 Task: Check the sale-to-list ratio of air conditioning unit in the last 5 years.
Action: Mouse moved to (874, 196)
Screenshot: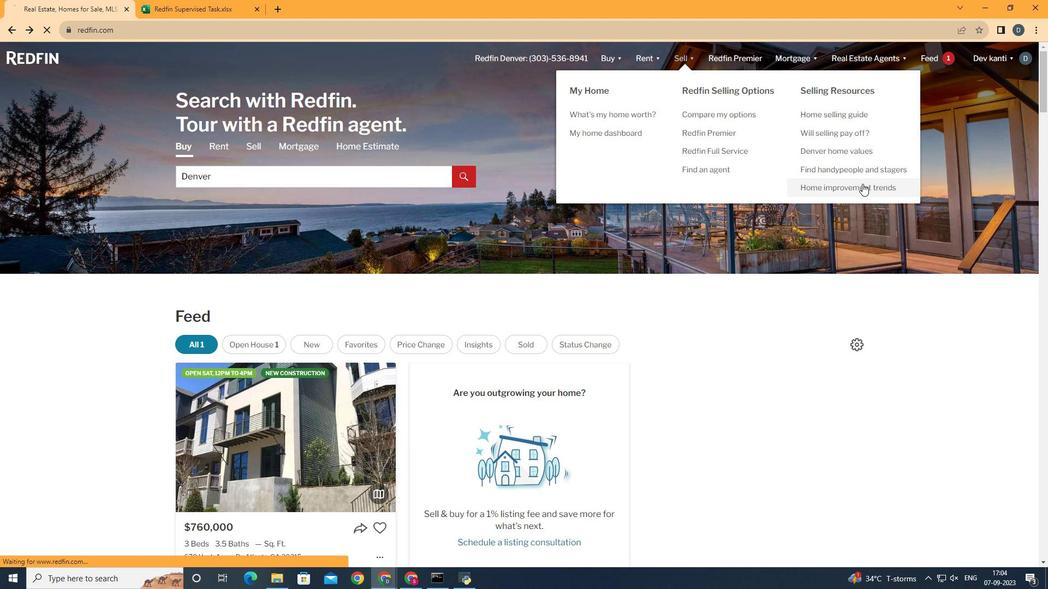 
Action: Mouse pressed left at (874, 196)
Screenshot: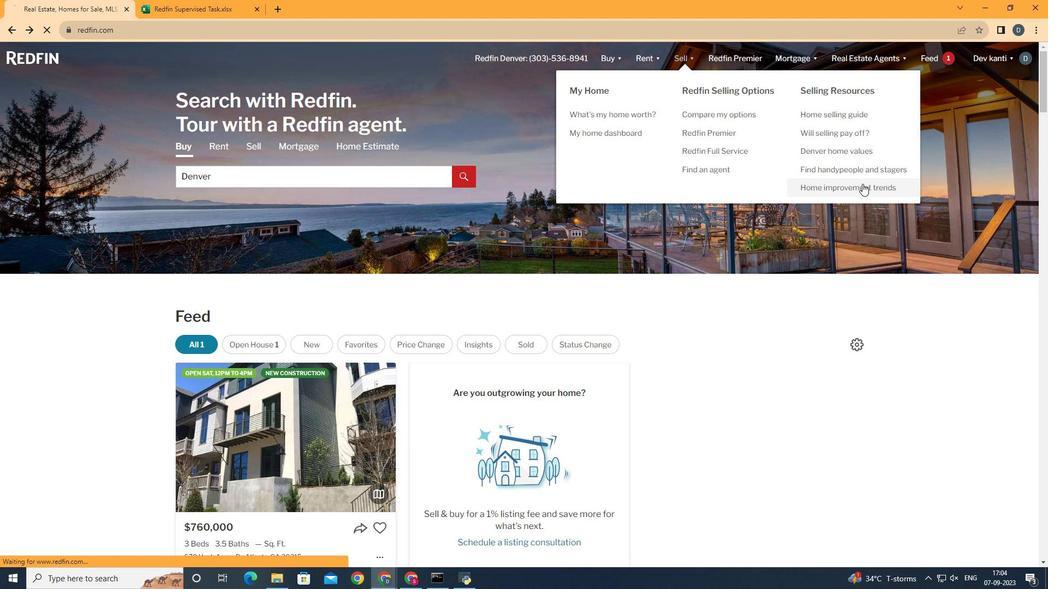 
Action: Mouse moved to (291, 226)
Screenshot: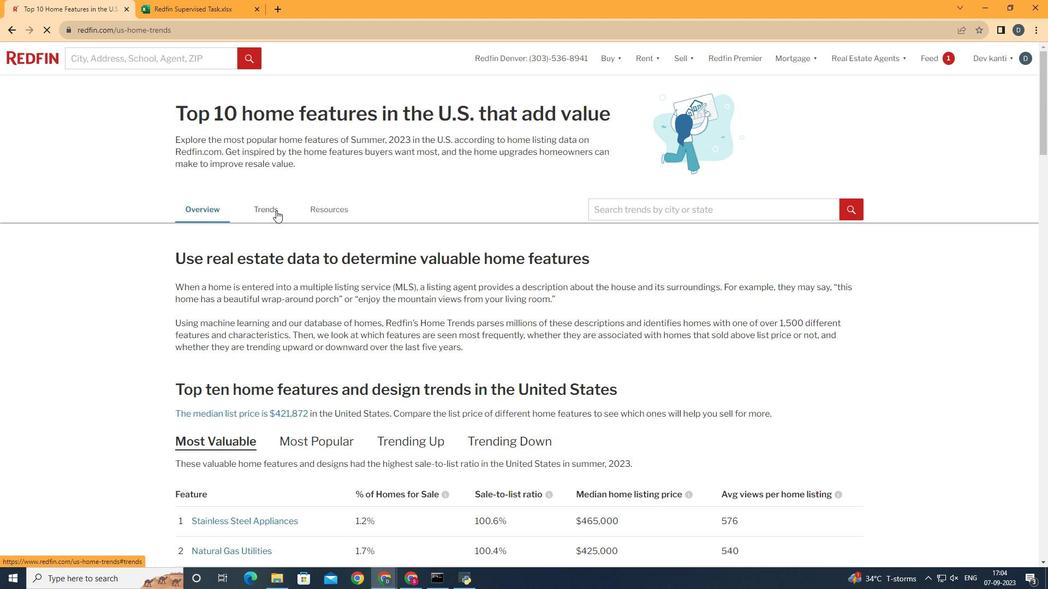 
Action: Mouse pressed left at (291, 226)
Screenshot: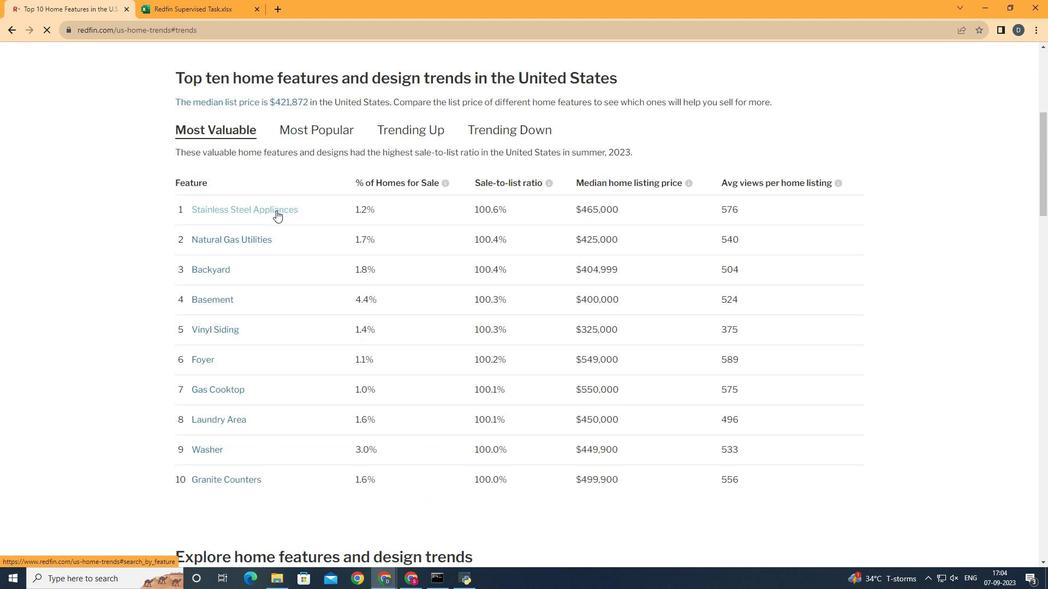 
Action: Mouse moved to (545, 269)
Screenshot: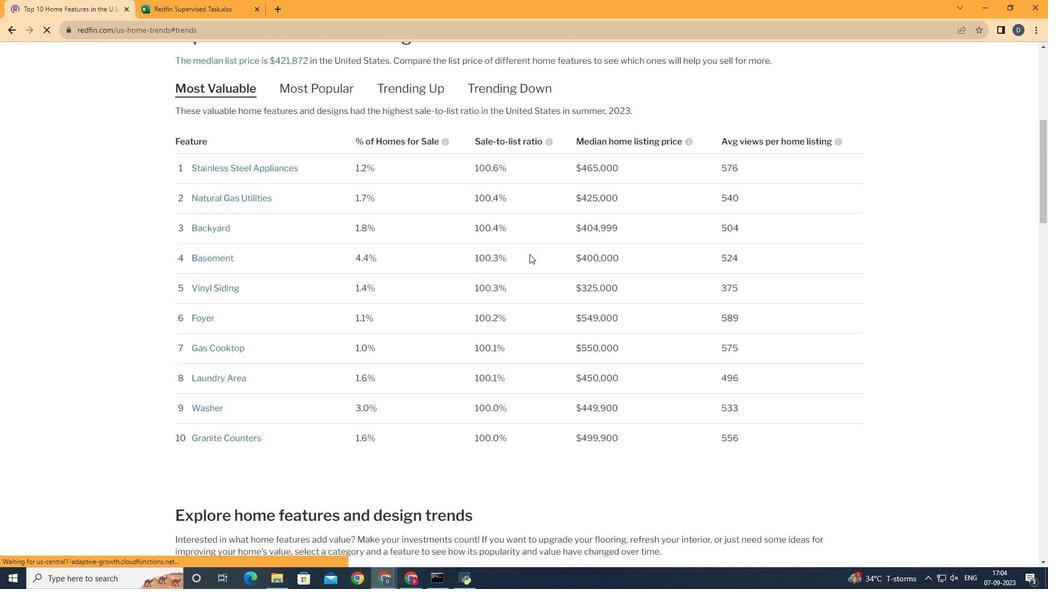 
Action: Mouse scrolled (545, 269) with delta (0, 0)
Screenshot: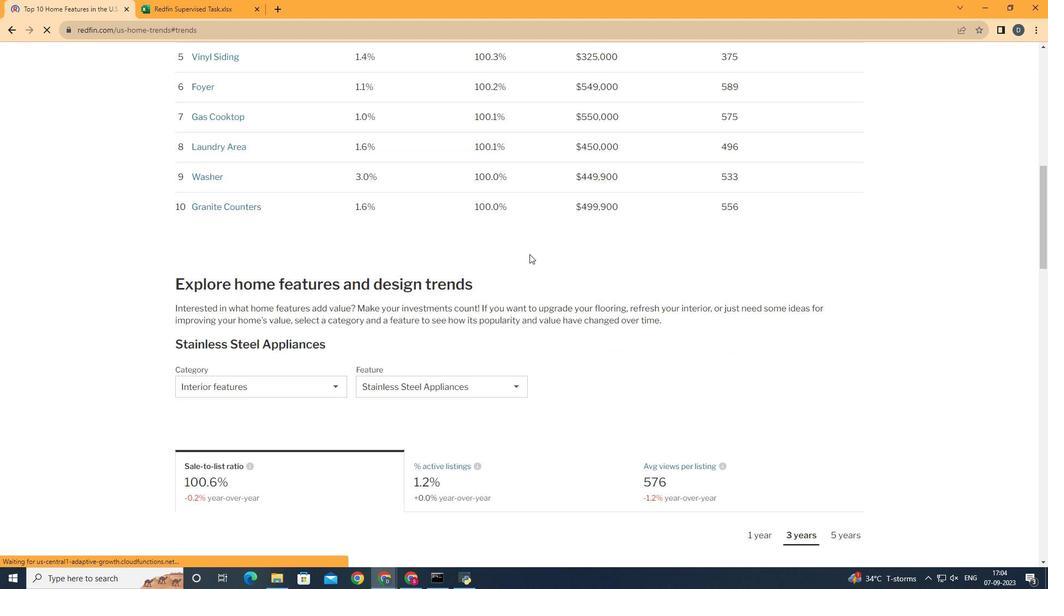 
Action: Mouse scrolled (545, 269) with delta (0, 0)
Screenshot: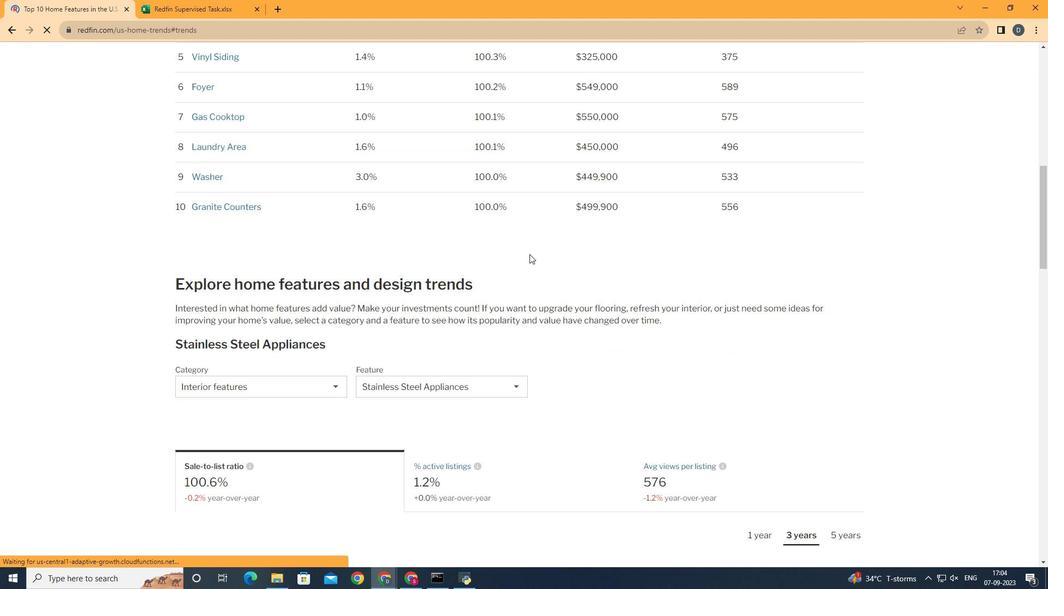 
Action: Mouse scrolled (545, 269) with delta (0, 0)
Screenshot: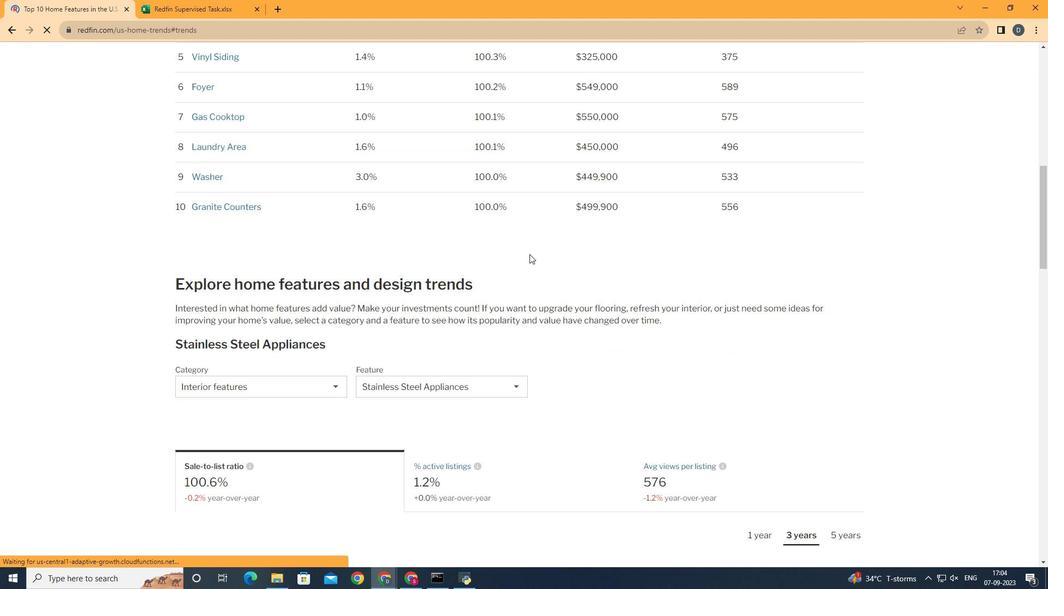 
Action: Mouse scrolled (545, 269) with delta (0, 0)
Screenshot: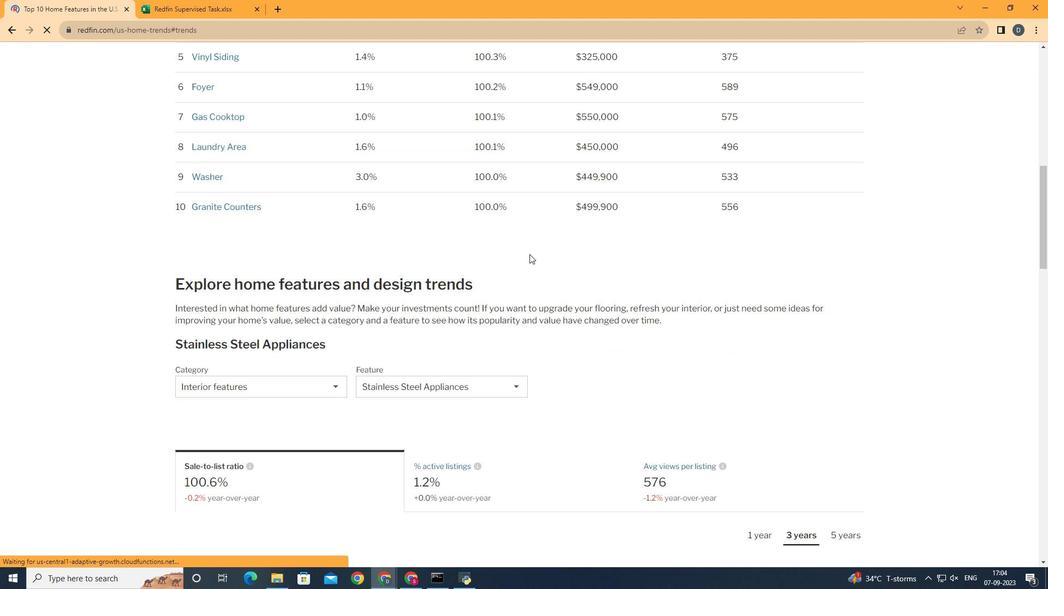 
Action: Mouse scrolled (545, 269) with delta (0, 0)
Screenshot: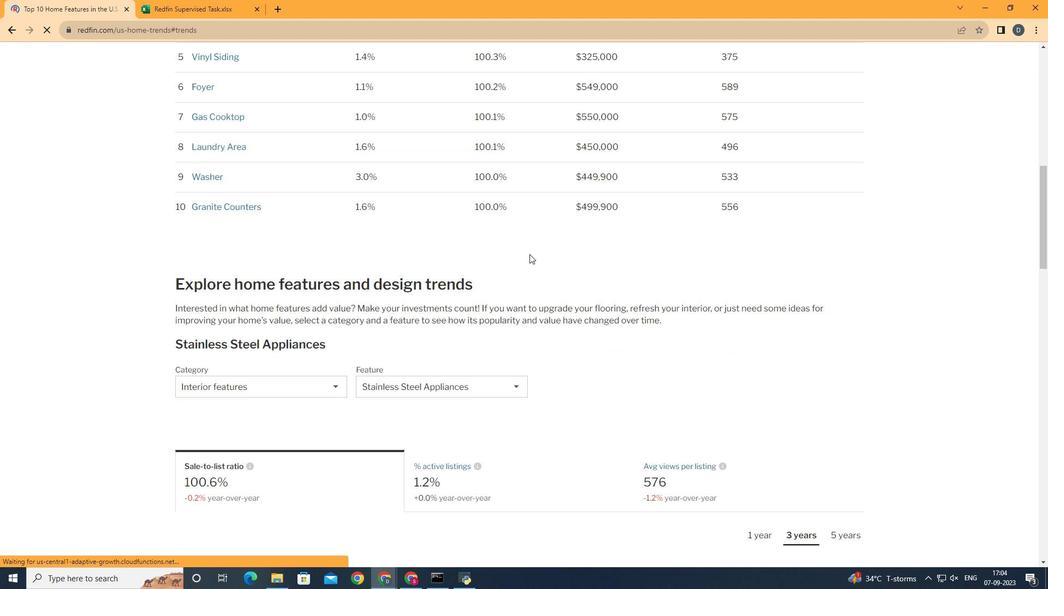 
Action: Mouse scrolled (545, 269) with delta (0, 0)
Screenshot: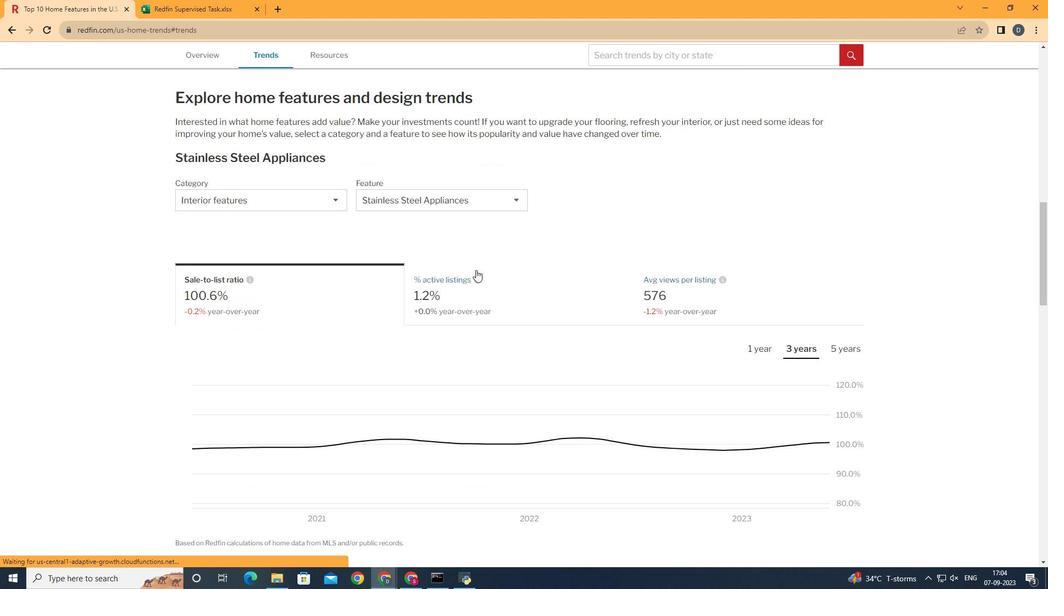 
Action: Mouse scrolled (545, 269) with delta (0, 0)
Screenshot: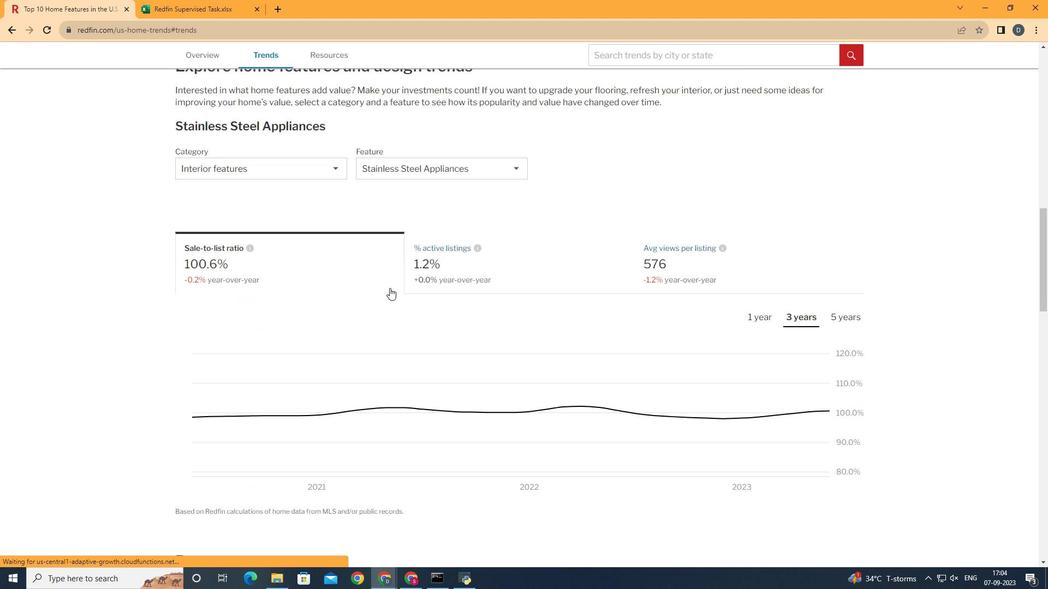 
Action: Mouse scrolled (545, 269) with delta (0, 0)
Screenshot: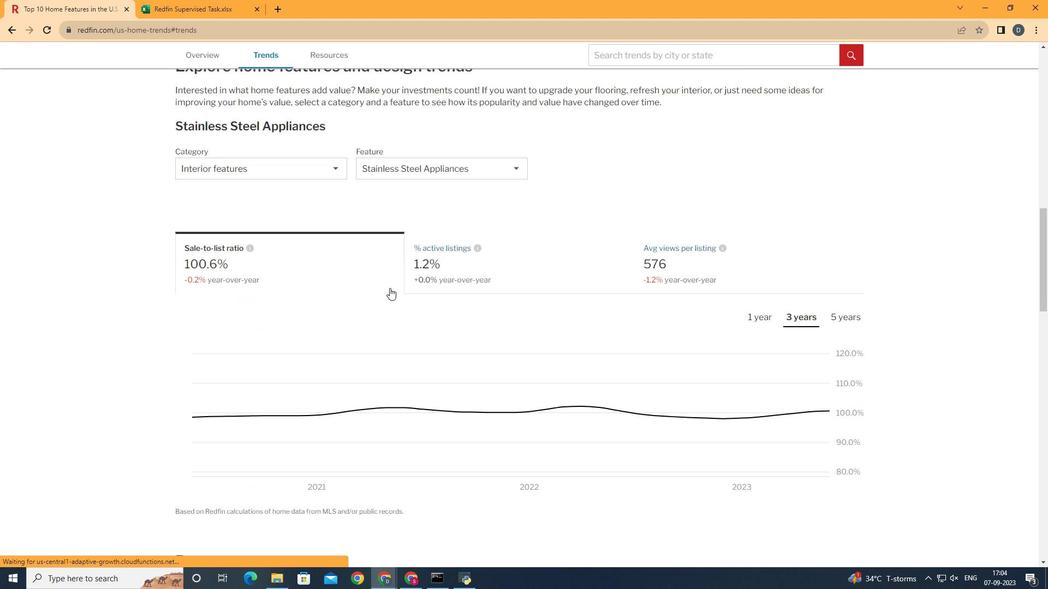 
Action: Mouse scrolled (545, 269) with delta (0, 0)
Screenshot: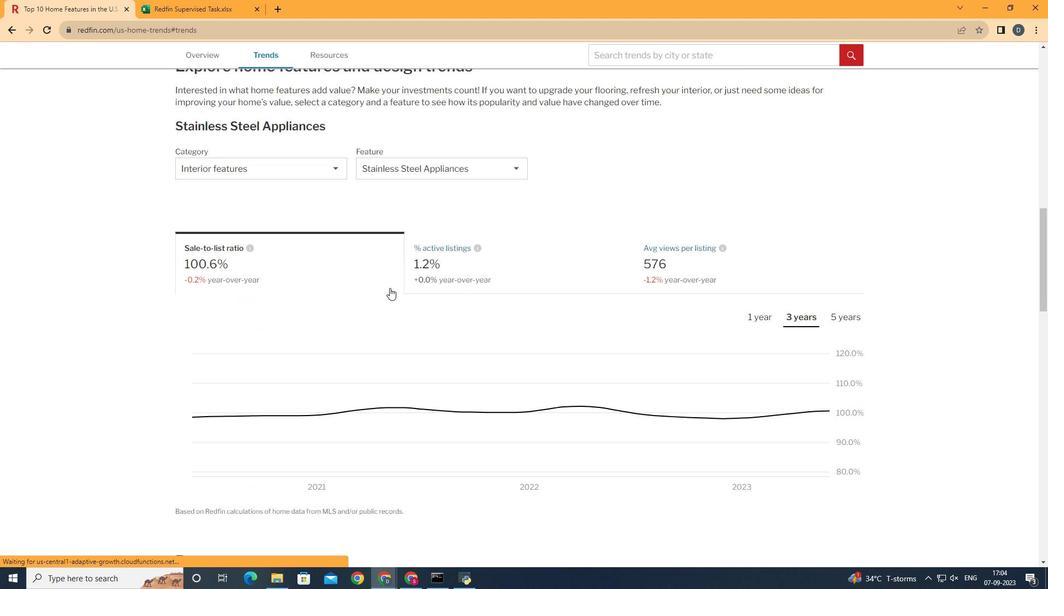
Action: Mouse moved to (336, 186)
Screenshot: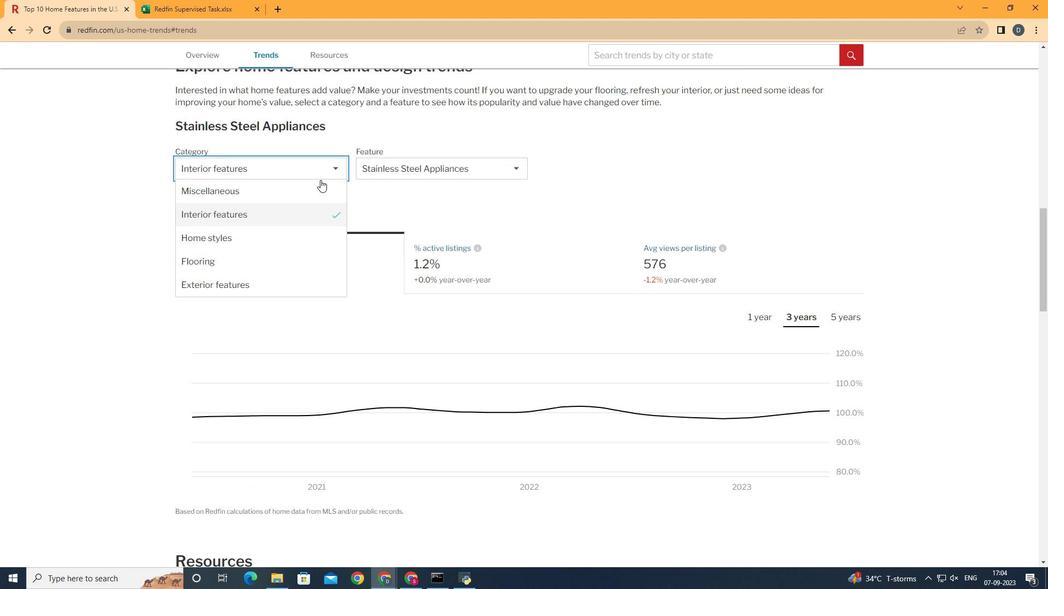 
Action: Mouse pressed left at (336, 186)
Screenshot: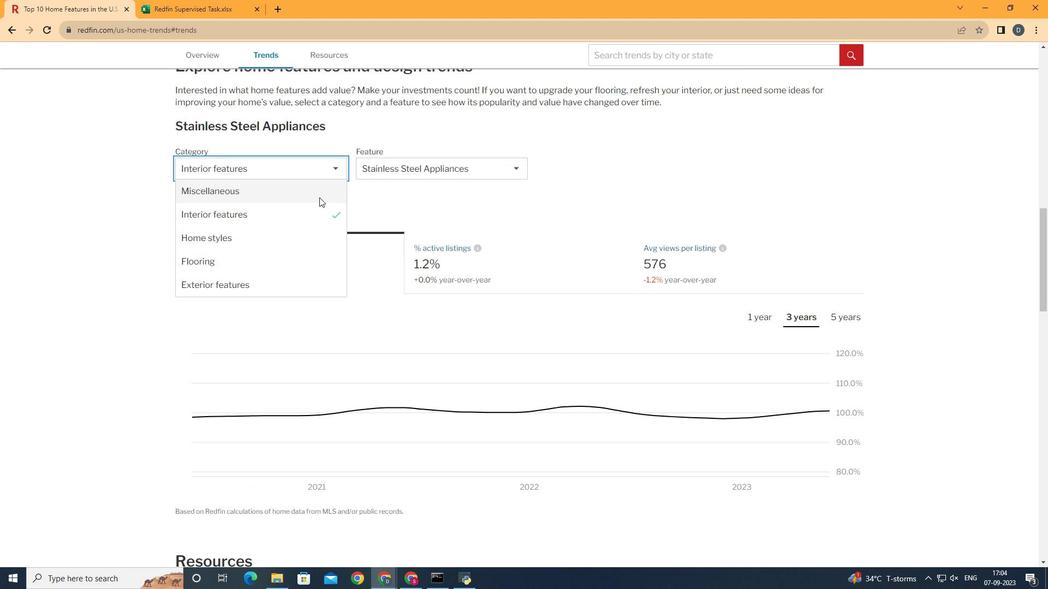 
Action: Mouse moved to (332, 235)
Screenshot: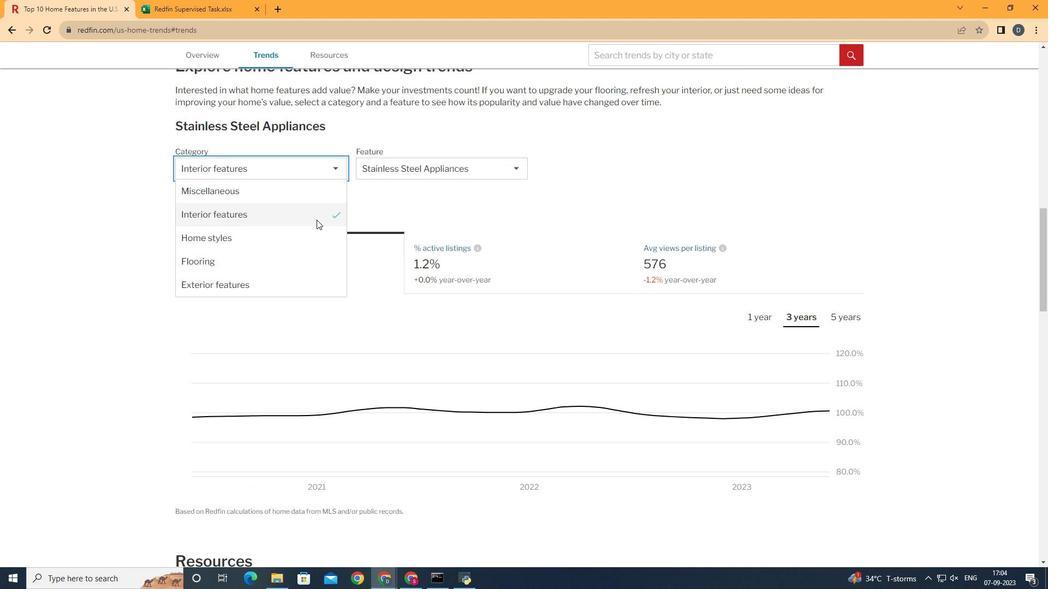 
Action: Mouse pressed left at (332, 235)
Screenshot: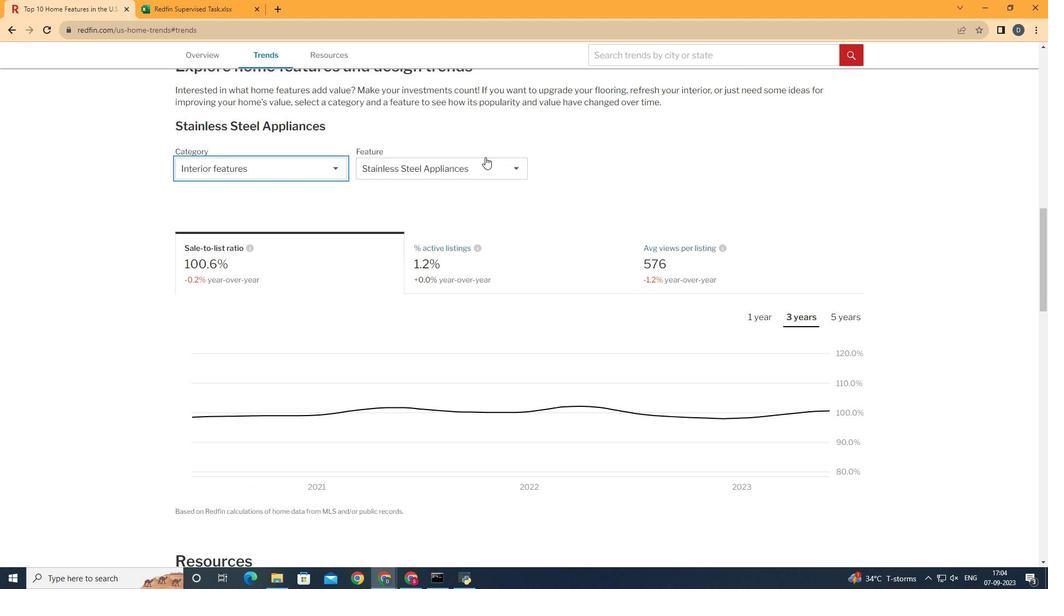 
Action: Mouse moved to (501, 172)
Screenshot: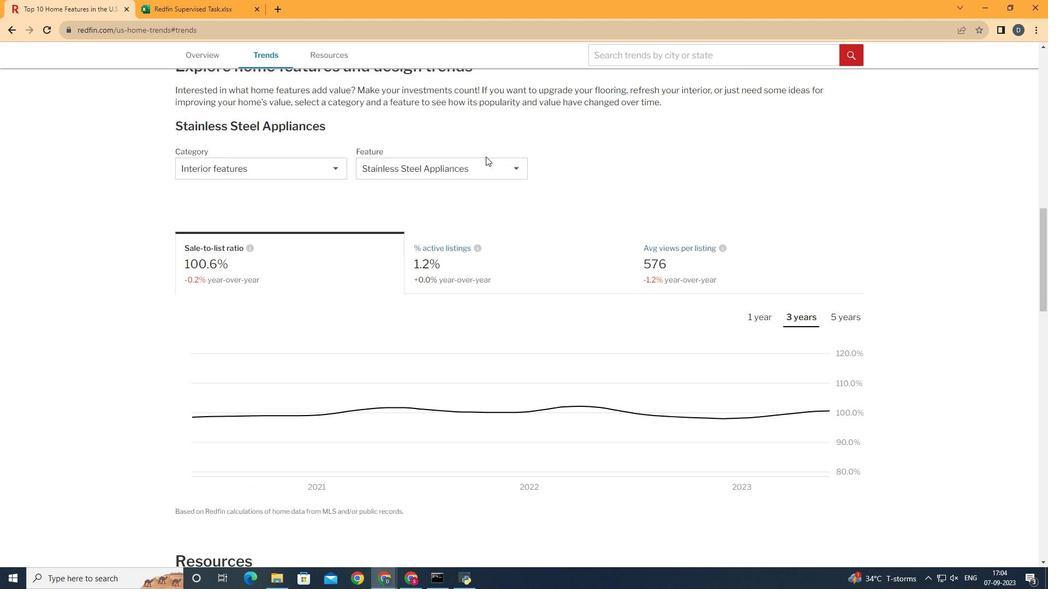 
Action: Mouse pressed left at (501, 172)
Screenshot: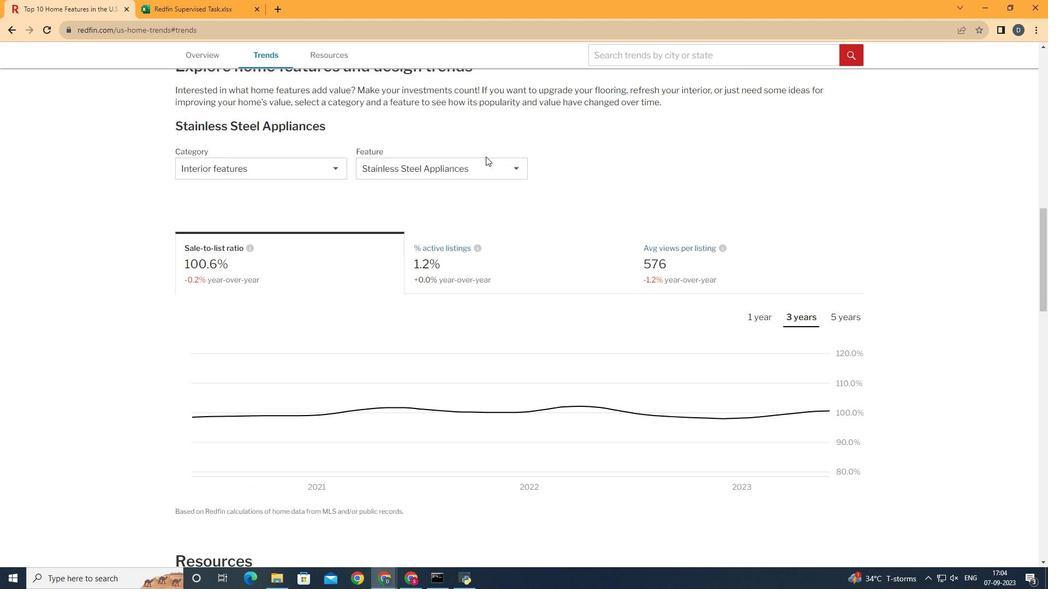 
Action: Mouse moved to (503, 184)
Screenshot: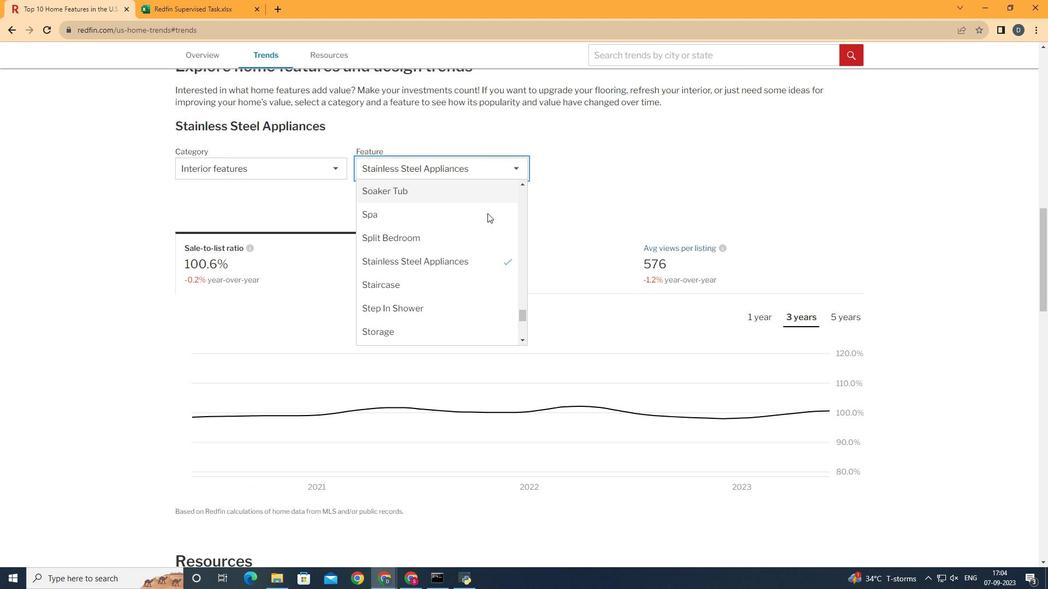 
Action: Mouse pressed left at (503, 184)
Screenshot: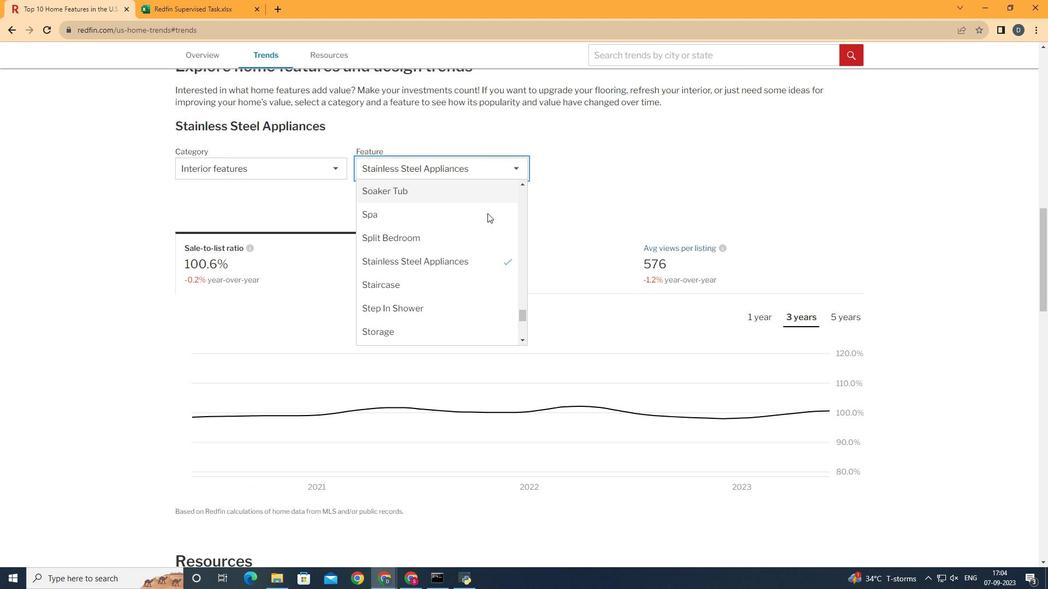 
Action: Mouse moved to (537, 333)
Screenshot: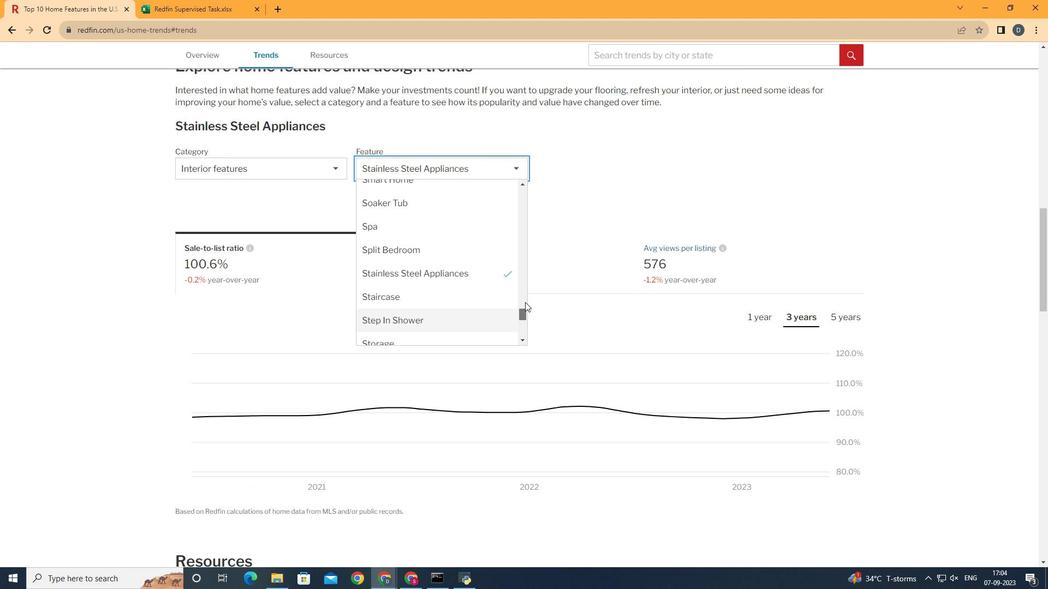 
Action: Mouse pressed left at (537, 333)
Screenshot: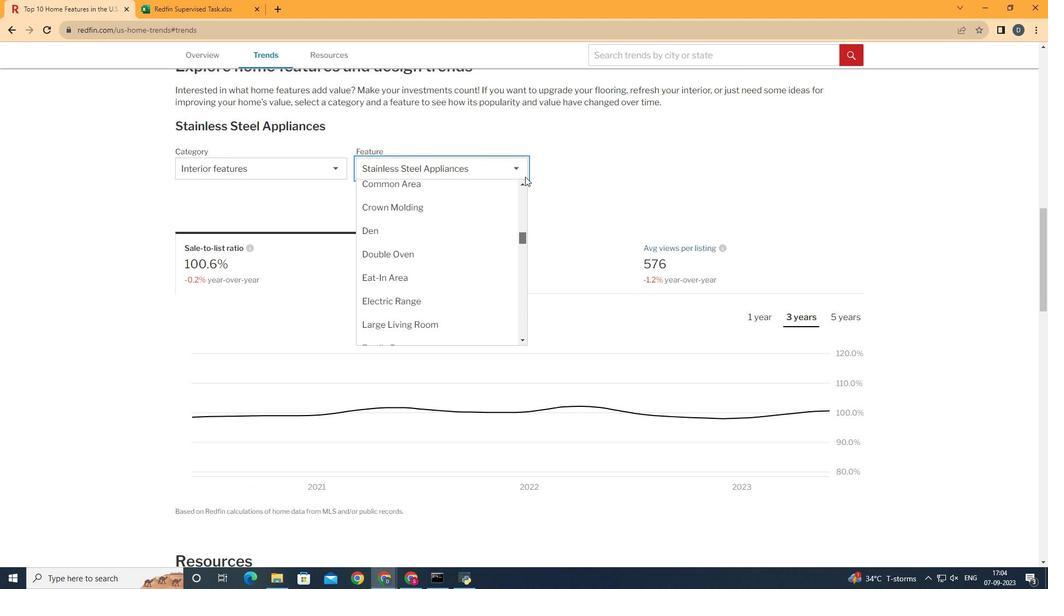 
Action: Mouse moved to (504, 284)
Screenshot: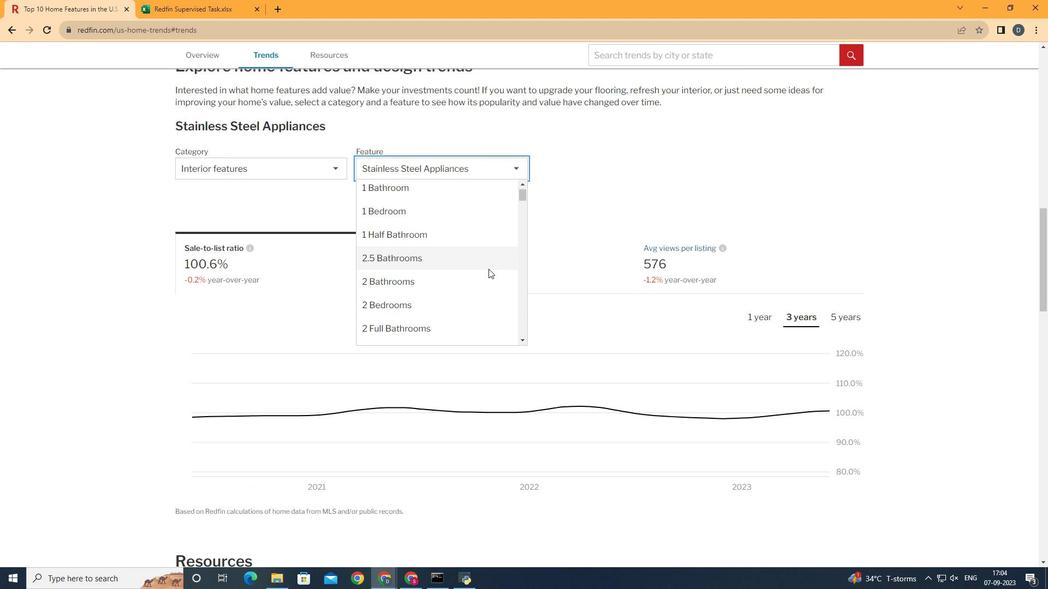 
Action: Mouse scrolled (504, 284) with delta (0, 0)
Screenshot: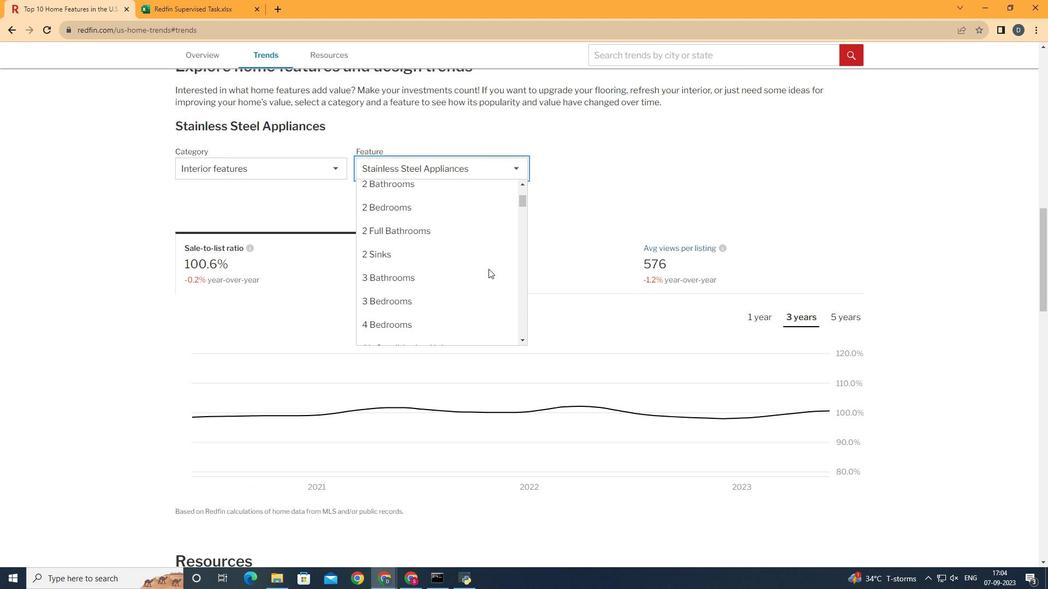 
Action: Mouse scrolled (504, 284) with delta (0, 0)
Screenshot: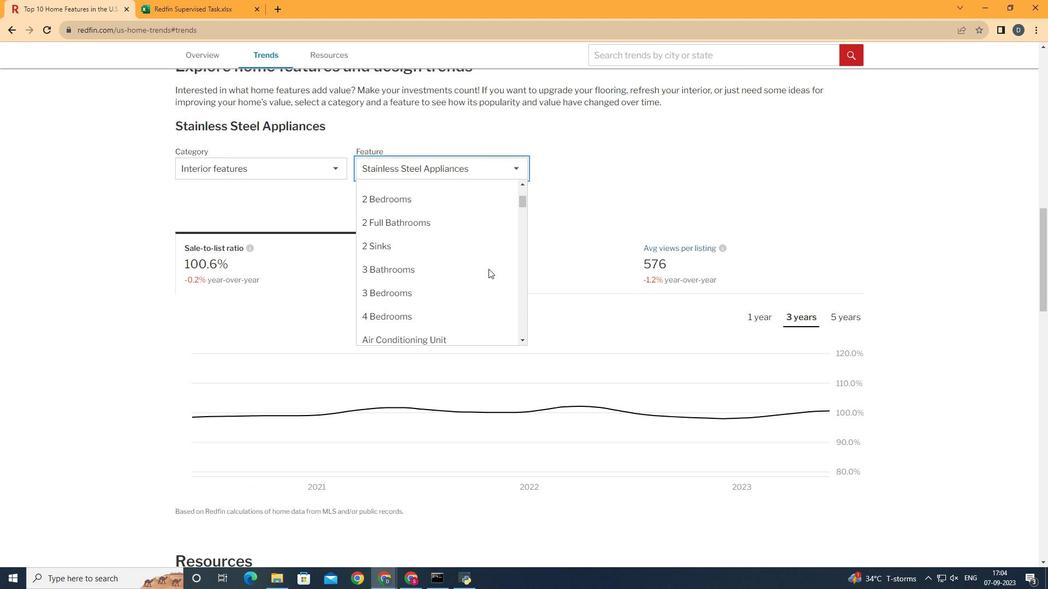 
Action: Mouse scrolled (504, 284) with delta (0, 0)
Screenshot: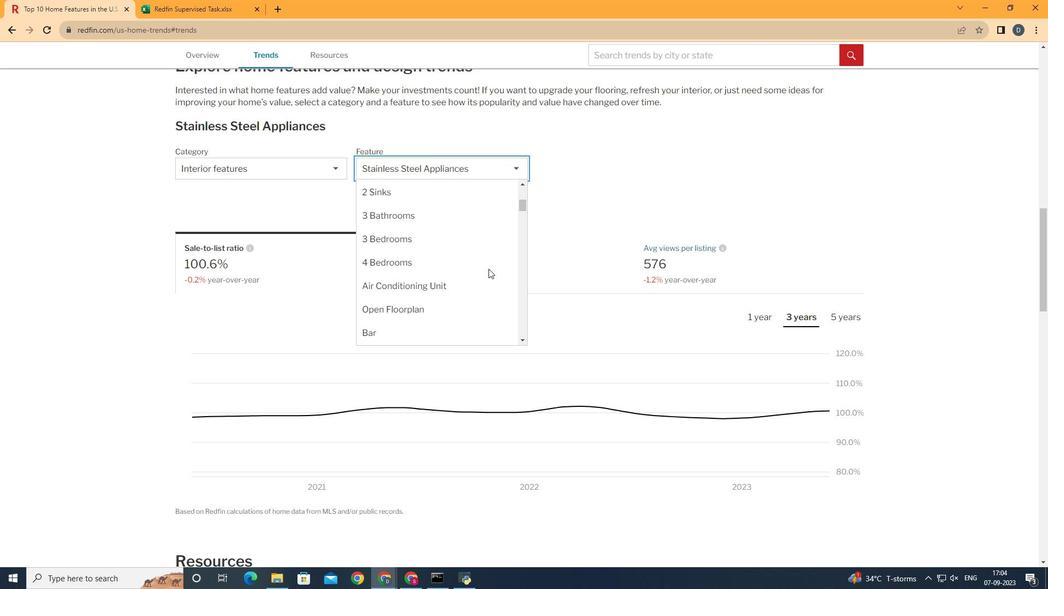 
Action: Mouse moved to (472, 308)
Screenshot: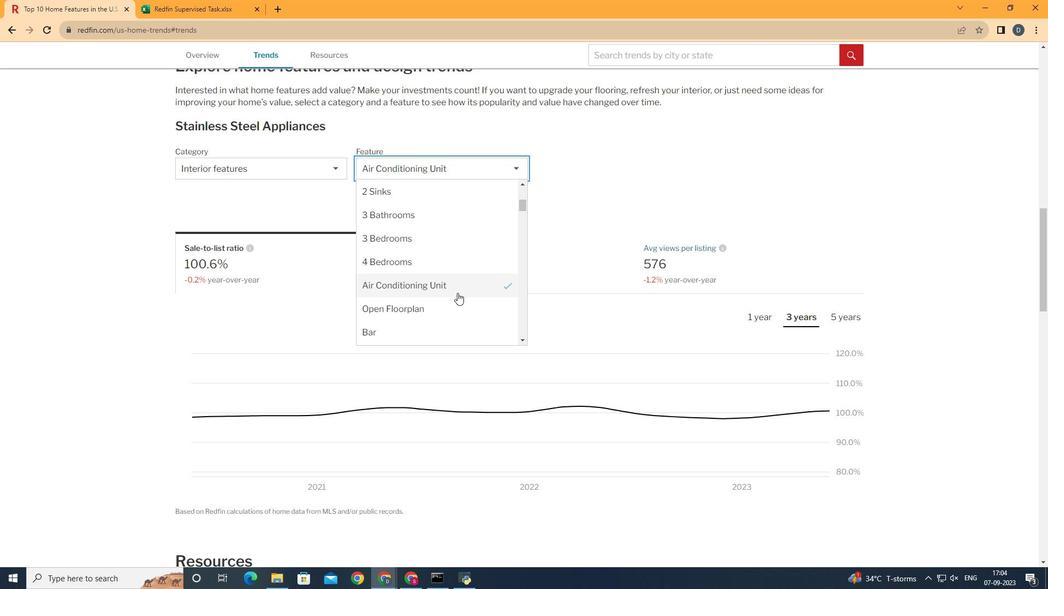 
Action: Mouse pressed left at (472, 308)
Screenshot: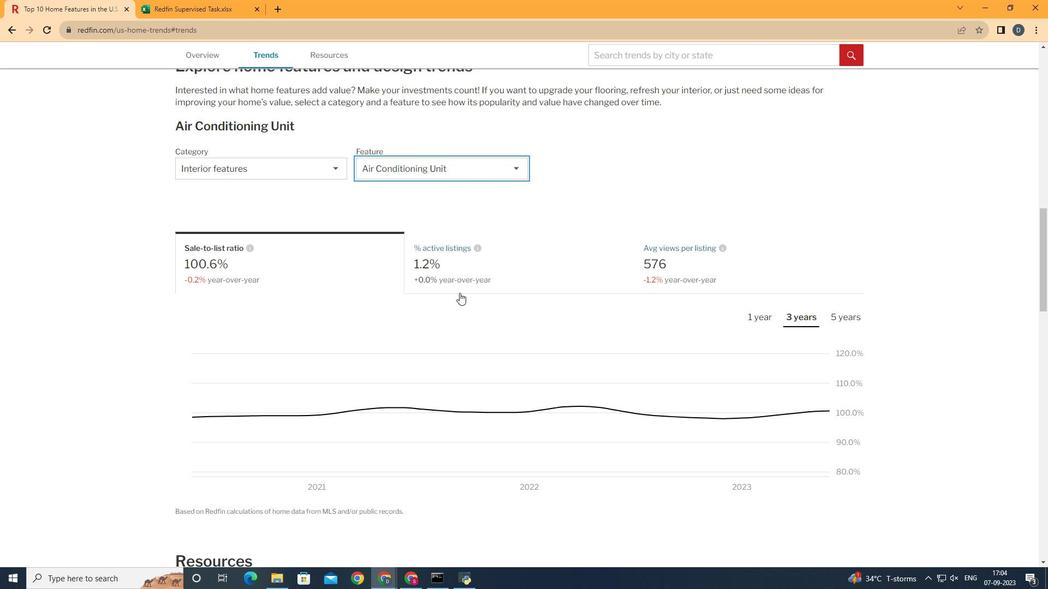 
Action: Mouse moved to (646, 204)
Screenshot: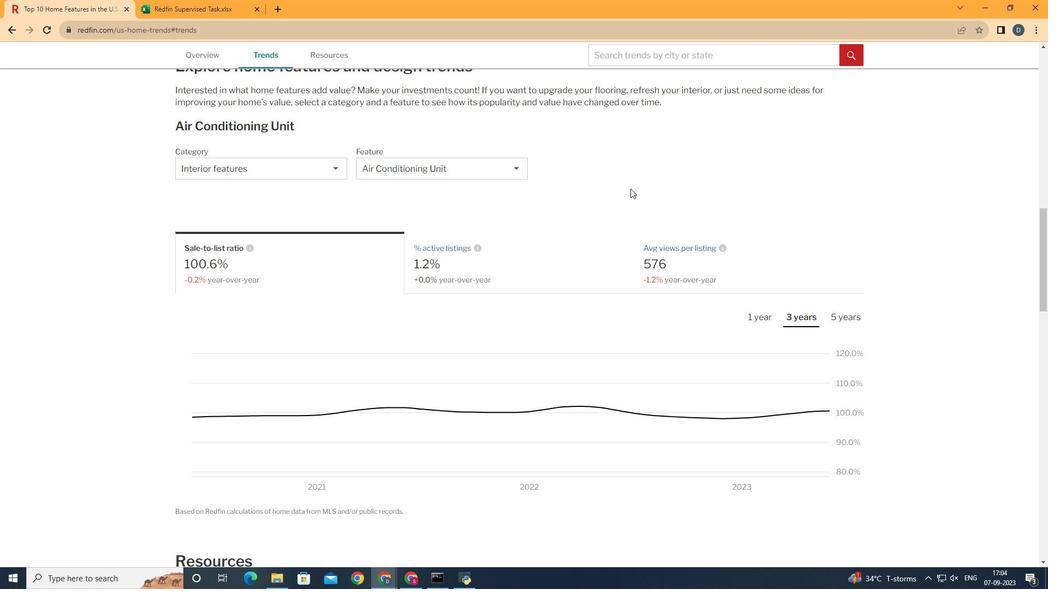 
Action: Mouse pressed left at (646, 204)
Screenshot: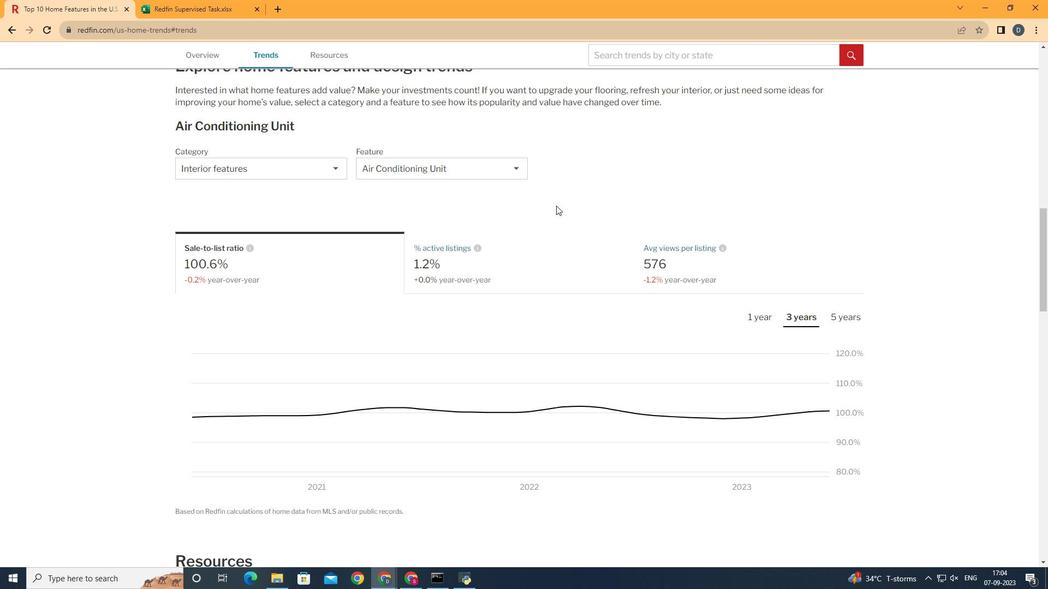 
Action: Mouse moved to (870, 338)
Screenshot: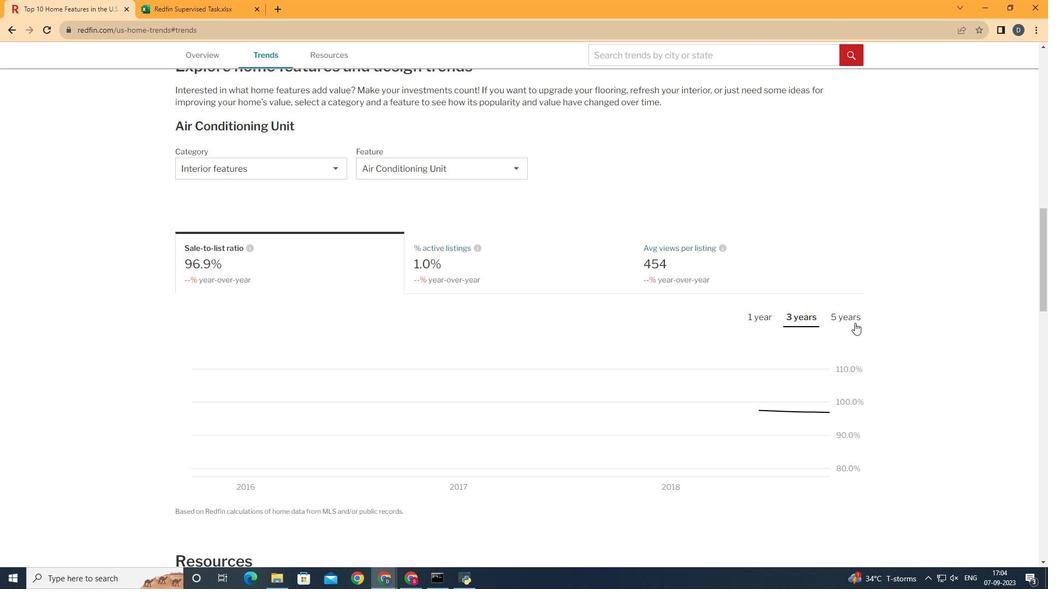 
Action: Mouse pressed left at (870, 338)
Screenshot: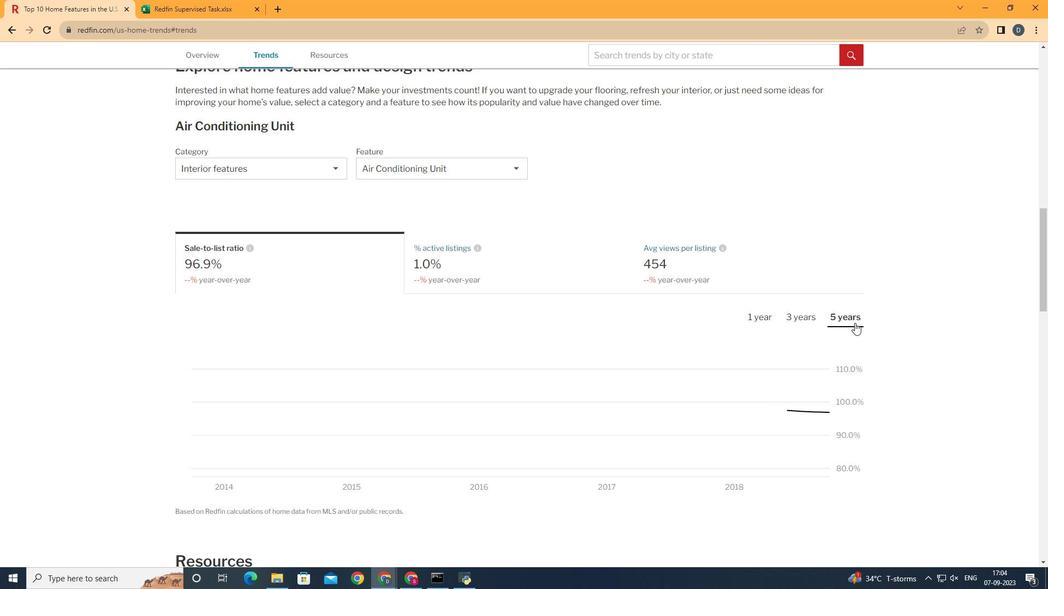
Action: Mouse moved to (874, 430)
Screenshot: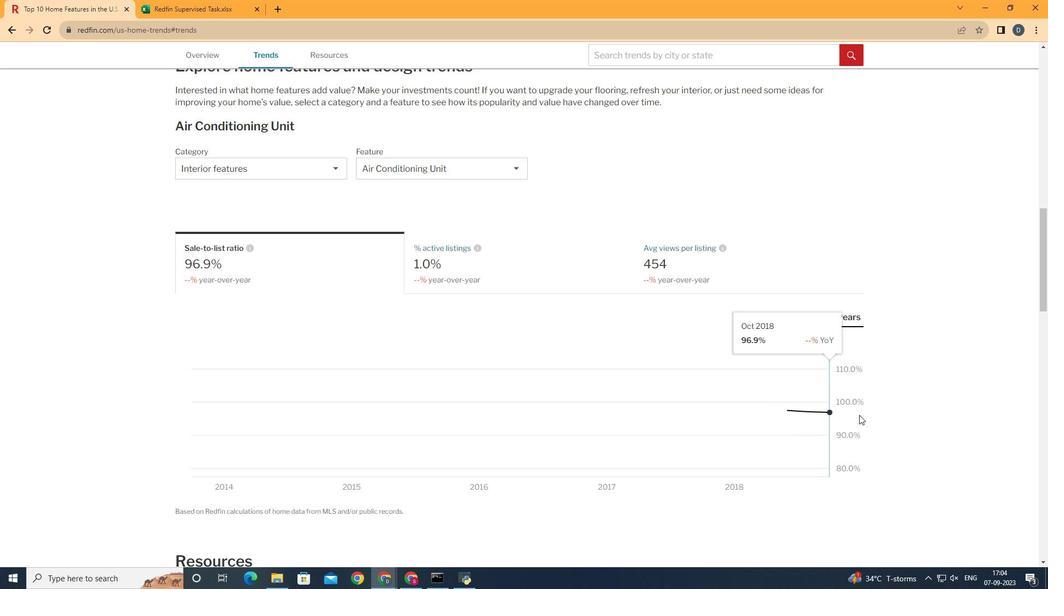 
